 Task: Create in the project Wizardry and in the Backlog issue 'Develop a new tool for automated testing of natural language processing models' a child issue 'Big data model feature engineering and optimization', and assign it to team member softage.2@softage.net.
Action: Mouse moved to (504, 259)
Screenshot: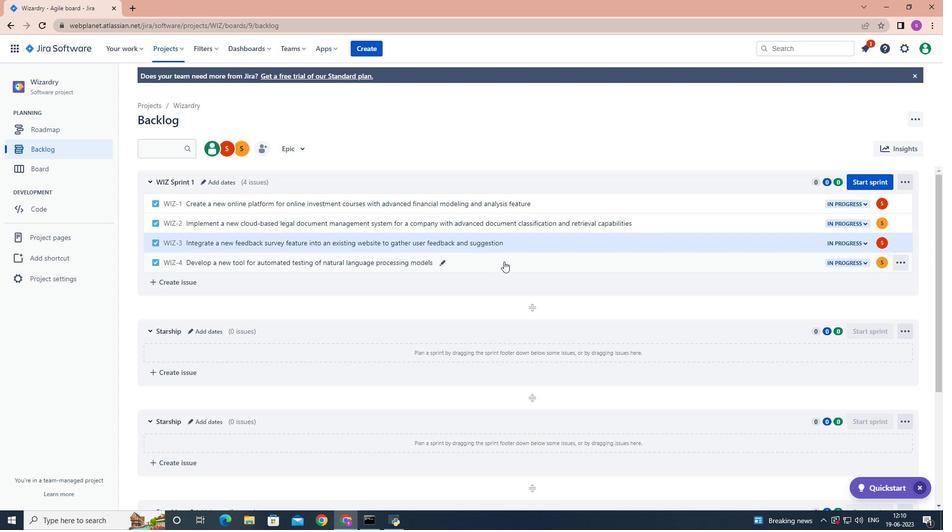 
Action: Mouse pressed left at (504, 259)
Screenshot: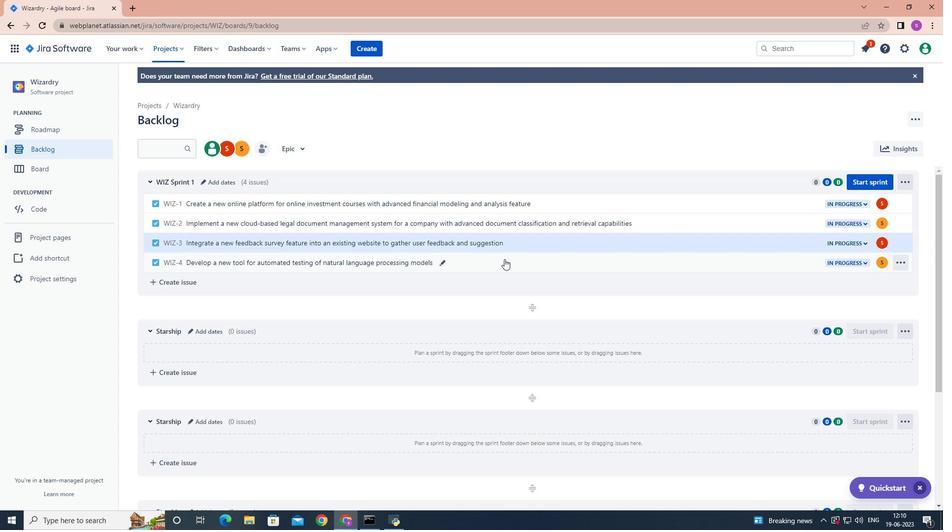 
Action: Mouse moved to (770, 251)
Screenshot: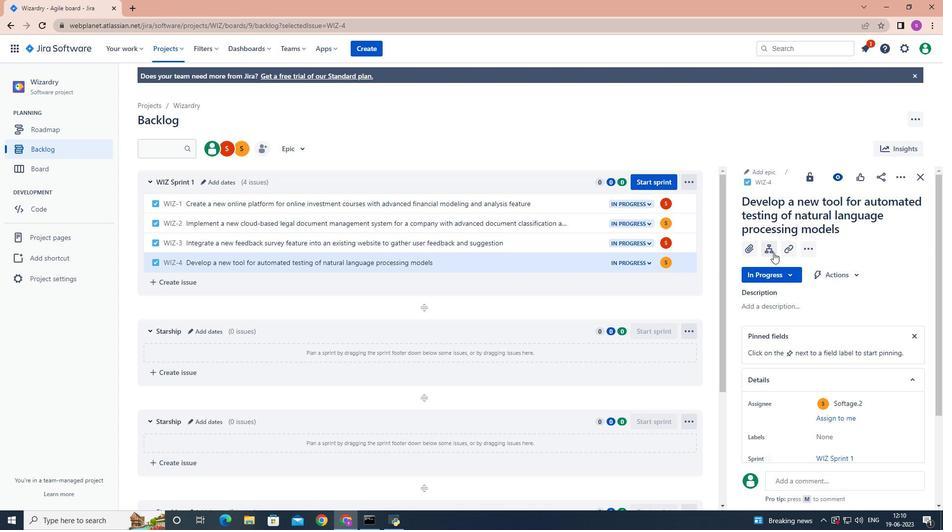 
Action: Mouse pressed left at (770, 251)
Screenshot: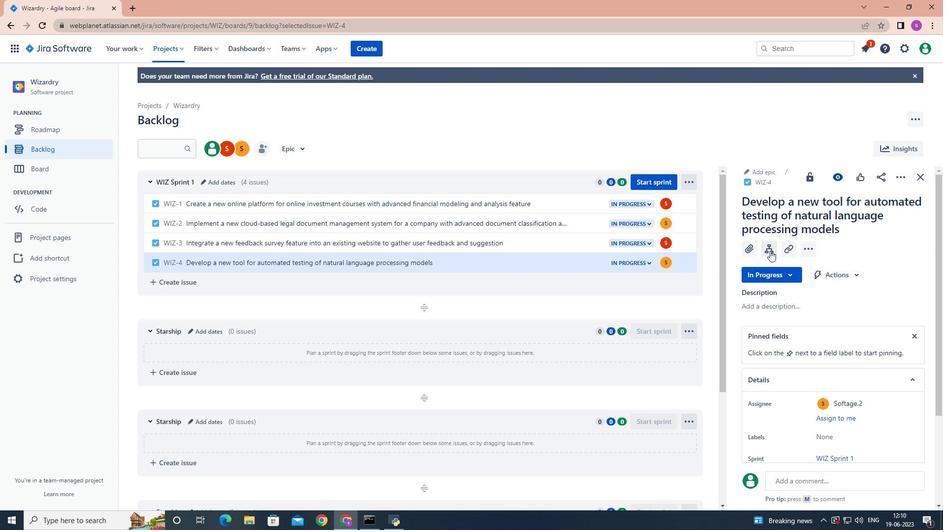 
Action: Mouse moved to (771, 251)
Screenshot: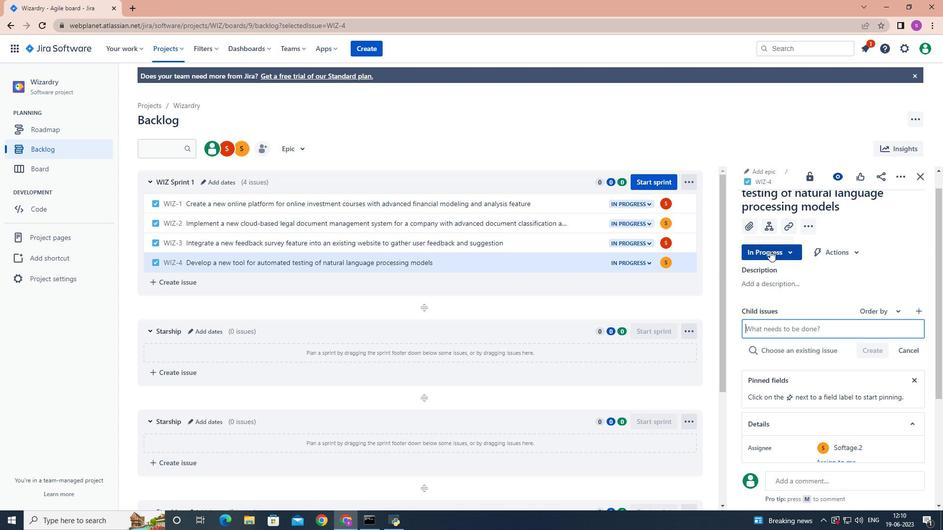 
Action: Key pressed <Key.shift>Big<Key.space><Key.shift>data<Key.space>model<Key.space>feature<Key.space>engineering<Key.space>and<Key.space>optimization<Key.space><Key.enter>
Screenshot: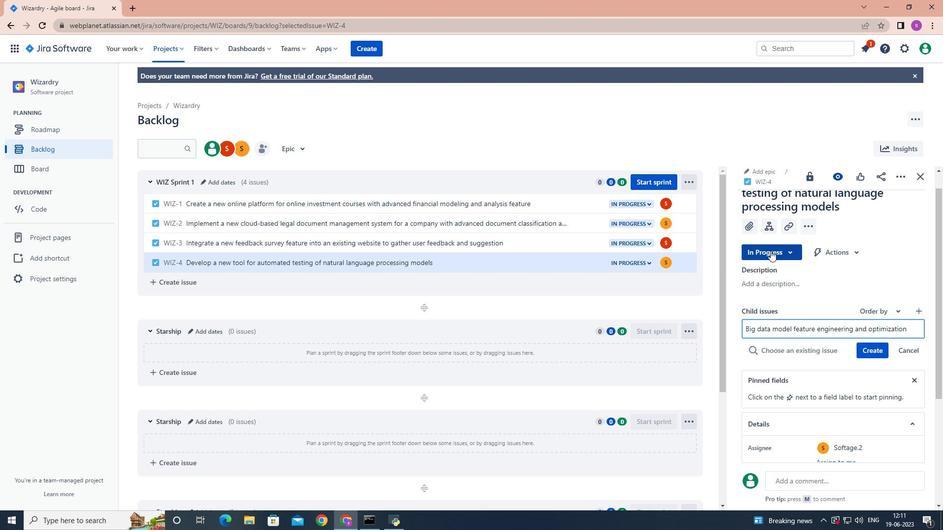 
Action: Mouse moved to (878, 333)
Screenshot: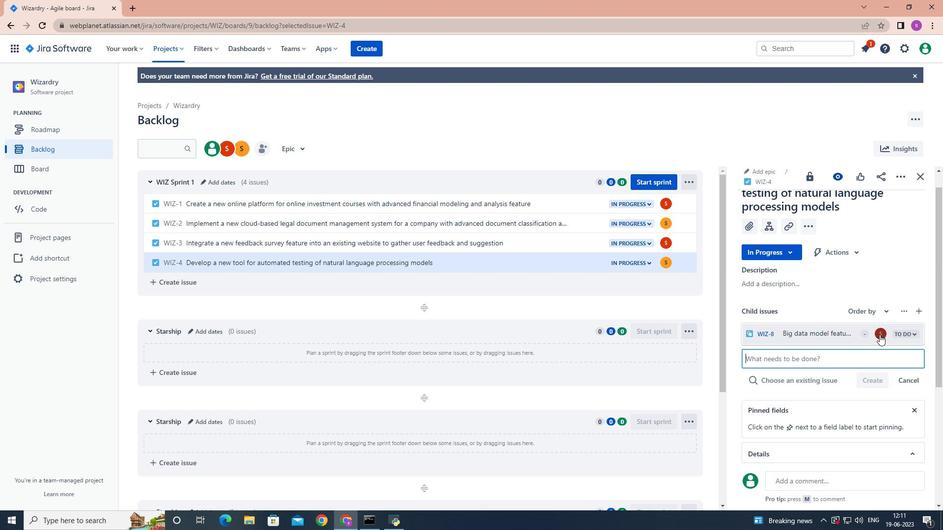 
Action: Mouse pressed left at (878, 333)
Screenshot: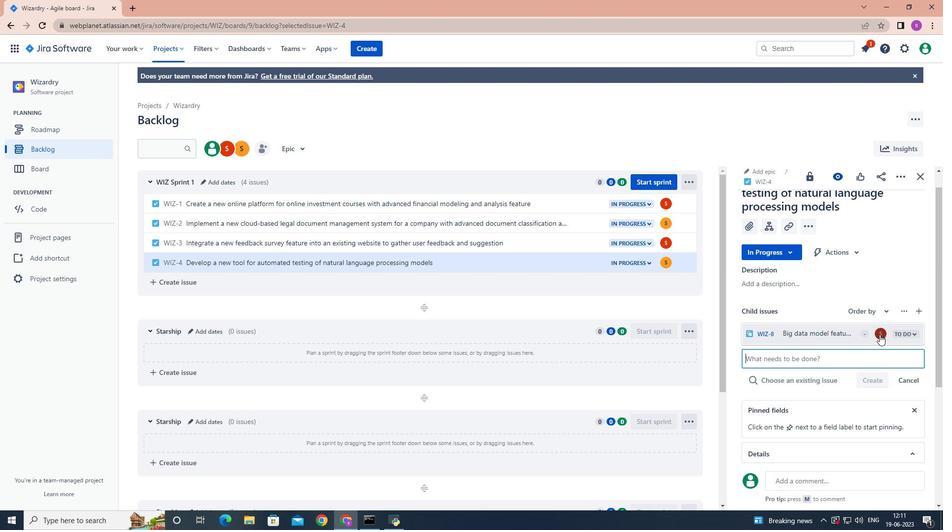 
Action: Mouse moved to (878, 333)
Screenshot: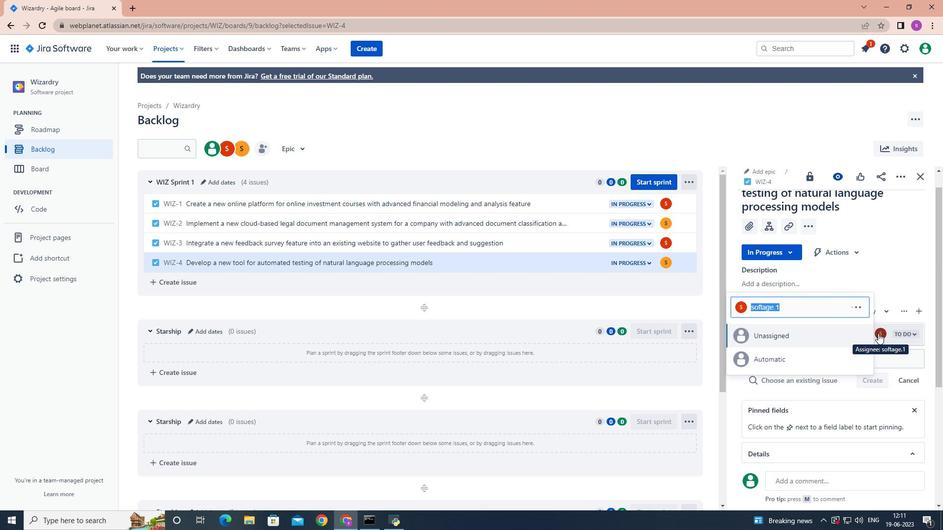 
Action: Key pressed softage.2
Screenshot: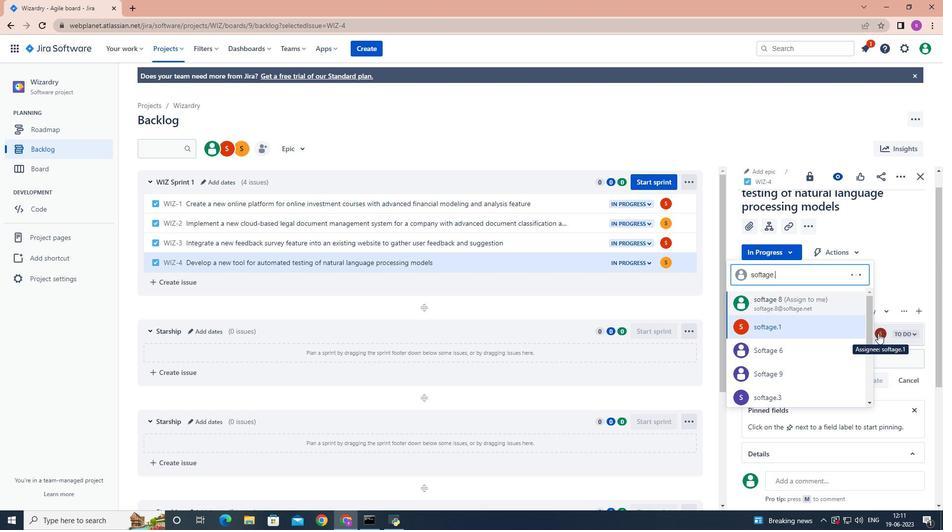 
Action: Mouse moved to (811, 328)
Screenshot: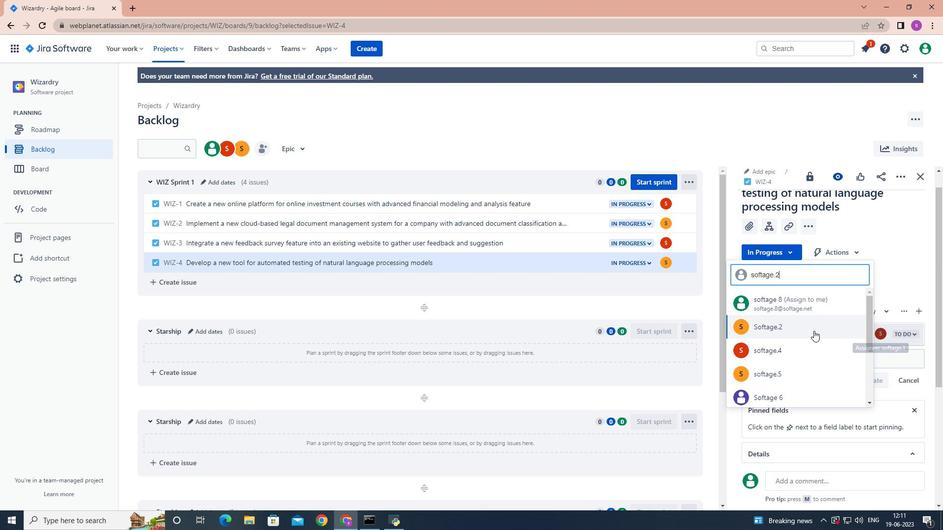 
Action: Mouse pressed left at (811, 328)
Screenshot: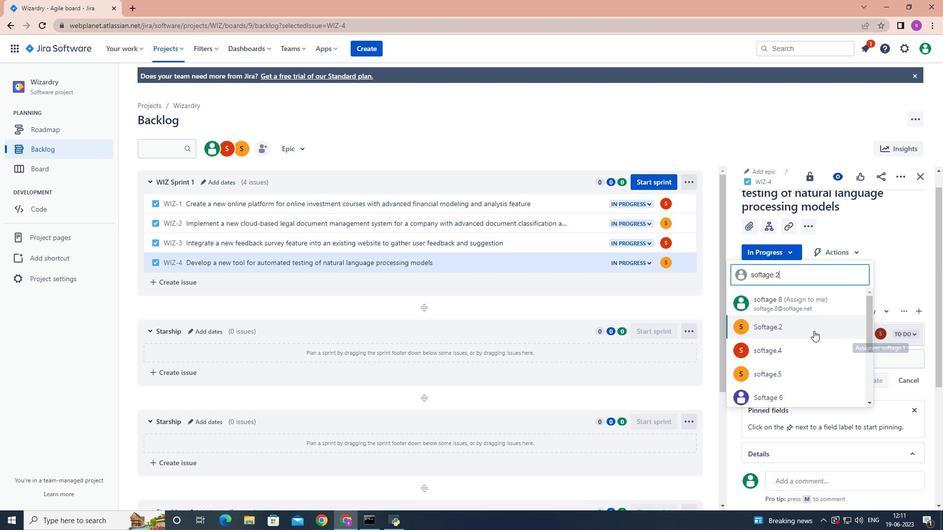 
Action: Mouse moved to (811, 327)
Screenshot: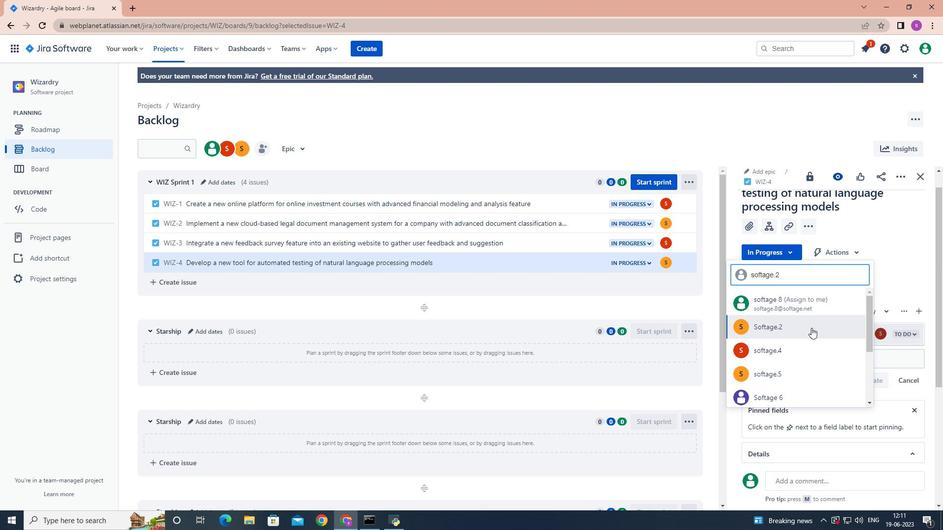 
